 Task: Add Immaculate Baking Company Organic Choco Chunk Cookie Dough to the cart.
Action: Mouse moved to (949, 313)
Screenshot: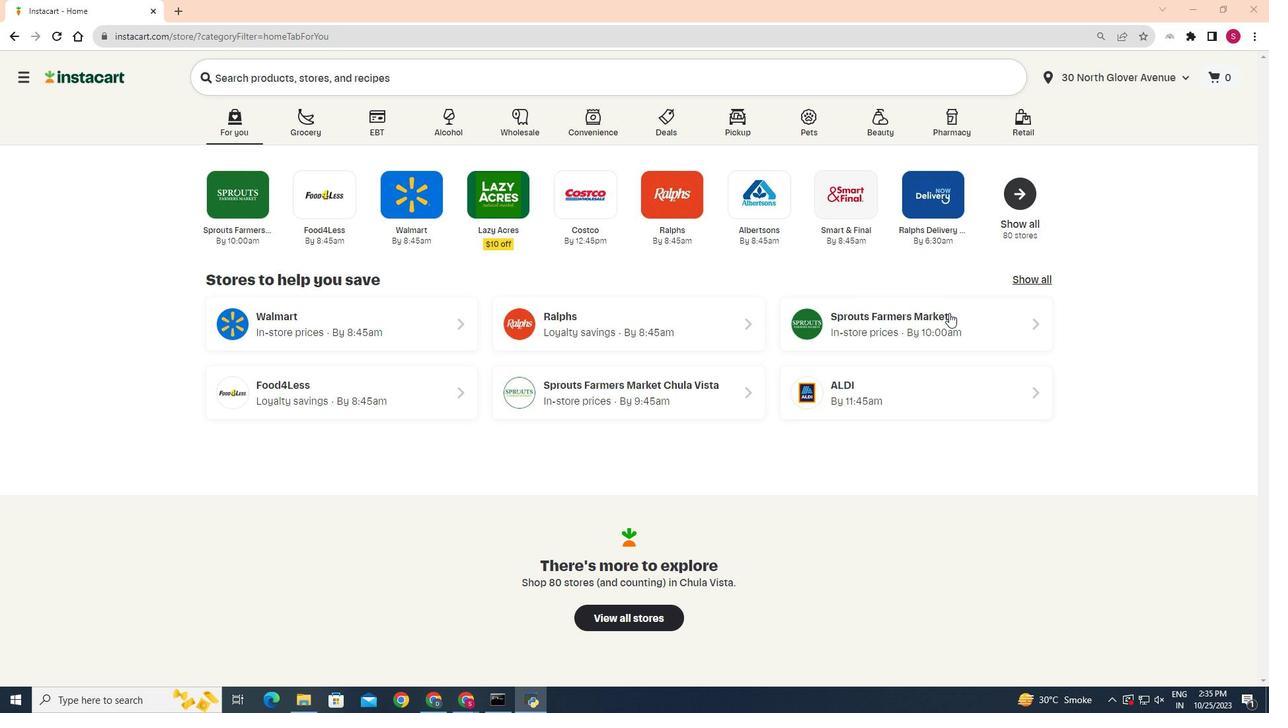 
Action: Mouse pressed left at (949, 313)
Screenshot: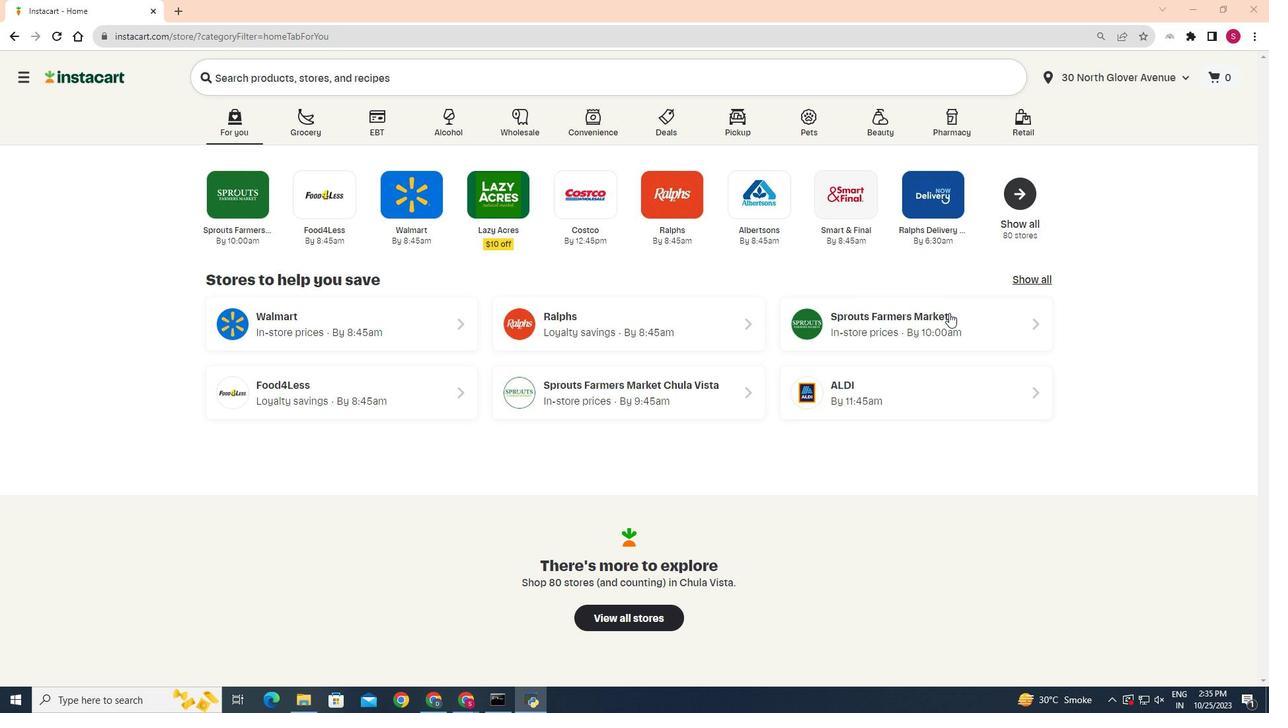 
Action: Mouse moved to (66, 578)
Screenshot: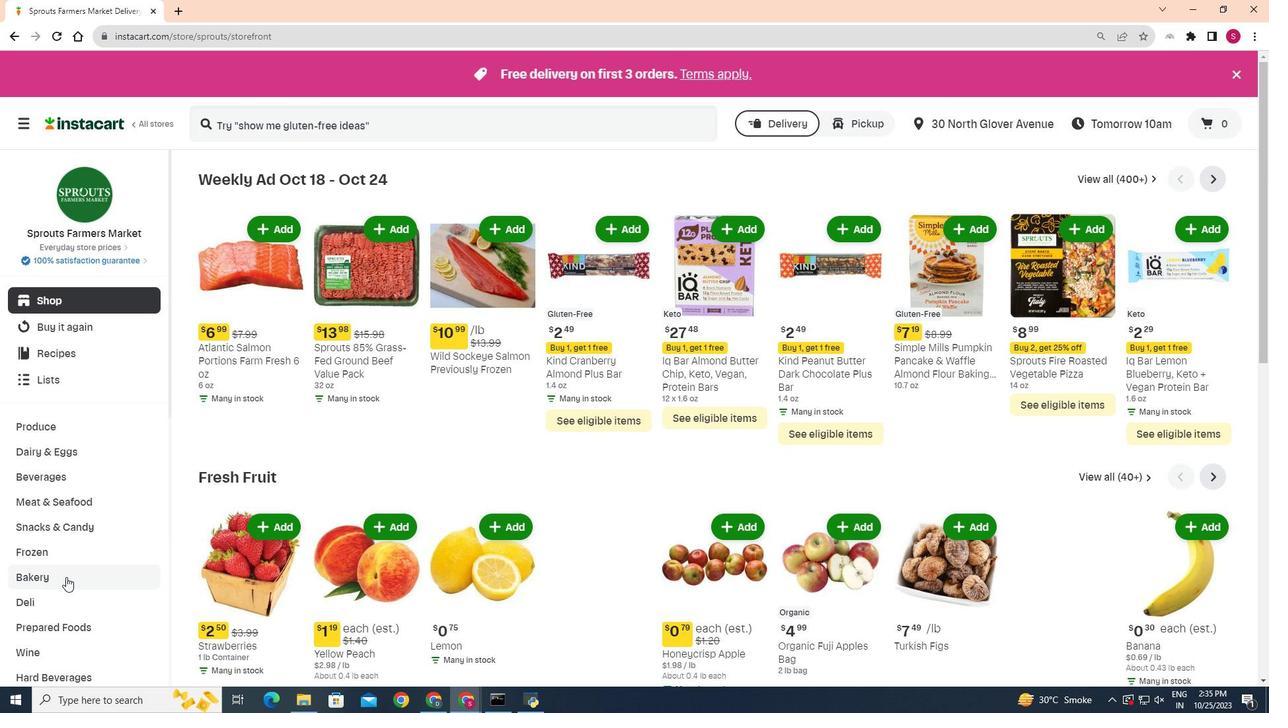 
Action: Mouse pressed left at (66, 578)
Screenshot: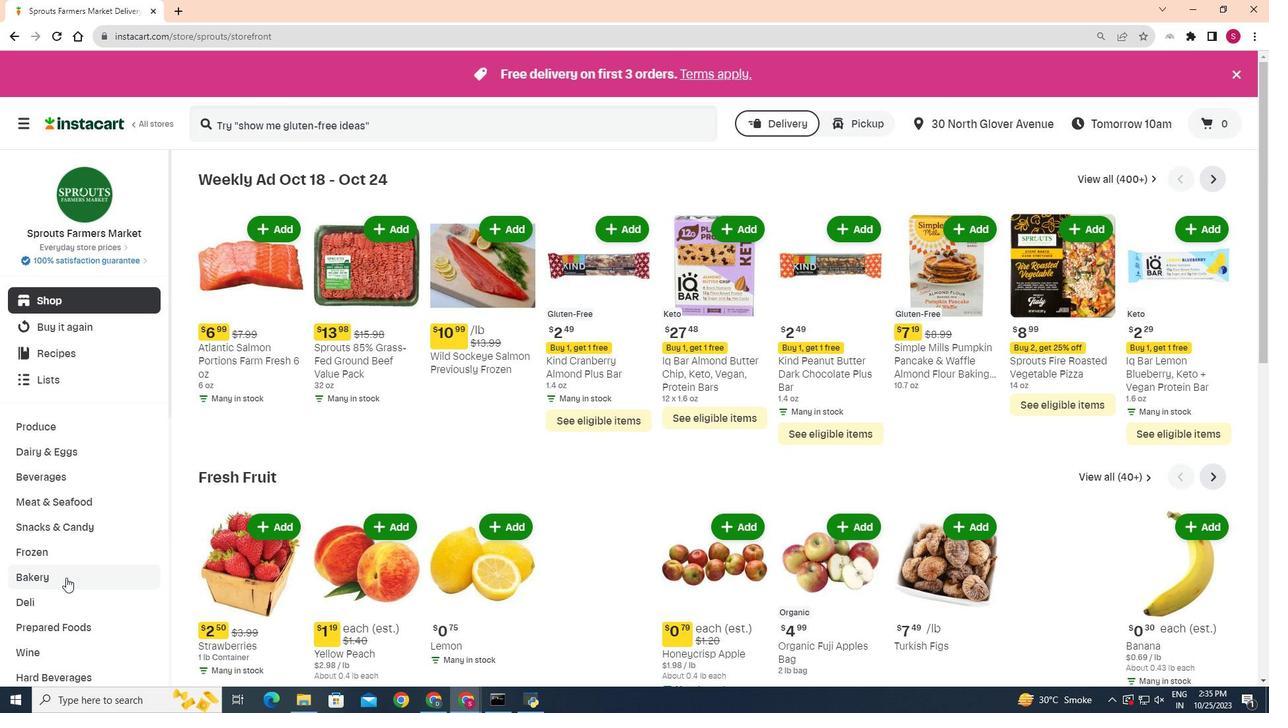 
Action: Mouse moved to (456, 202)
Screenshot: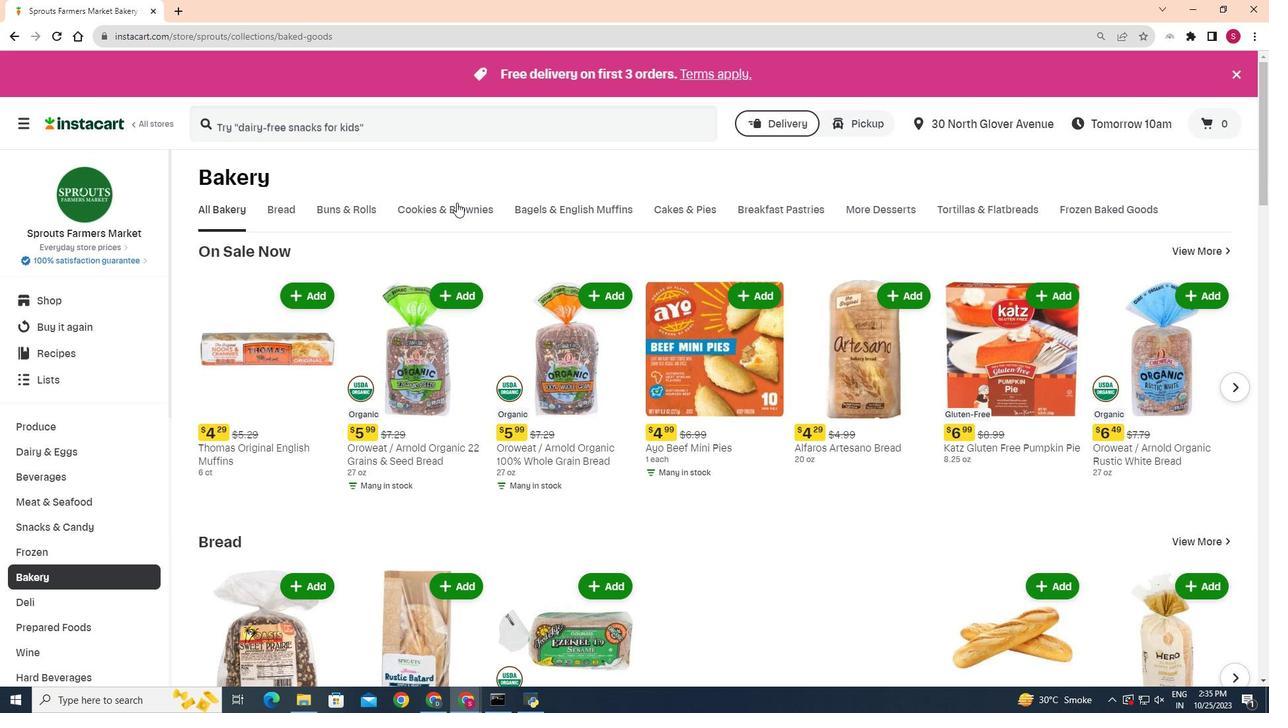 
Action: Mouse pressed left at (456, 202)
Screenshot: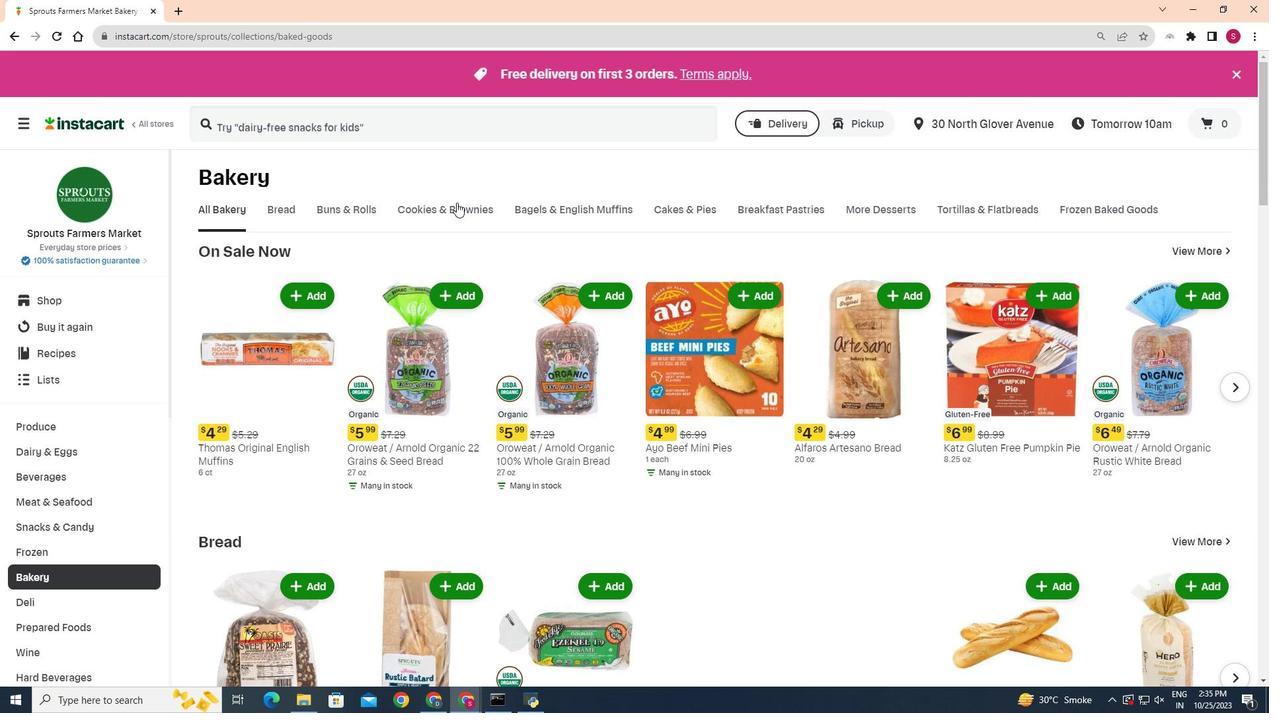 
Action: Mouse moved to (290, 261)
Screenshot: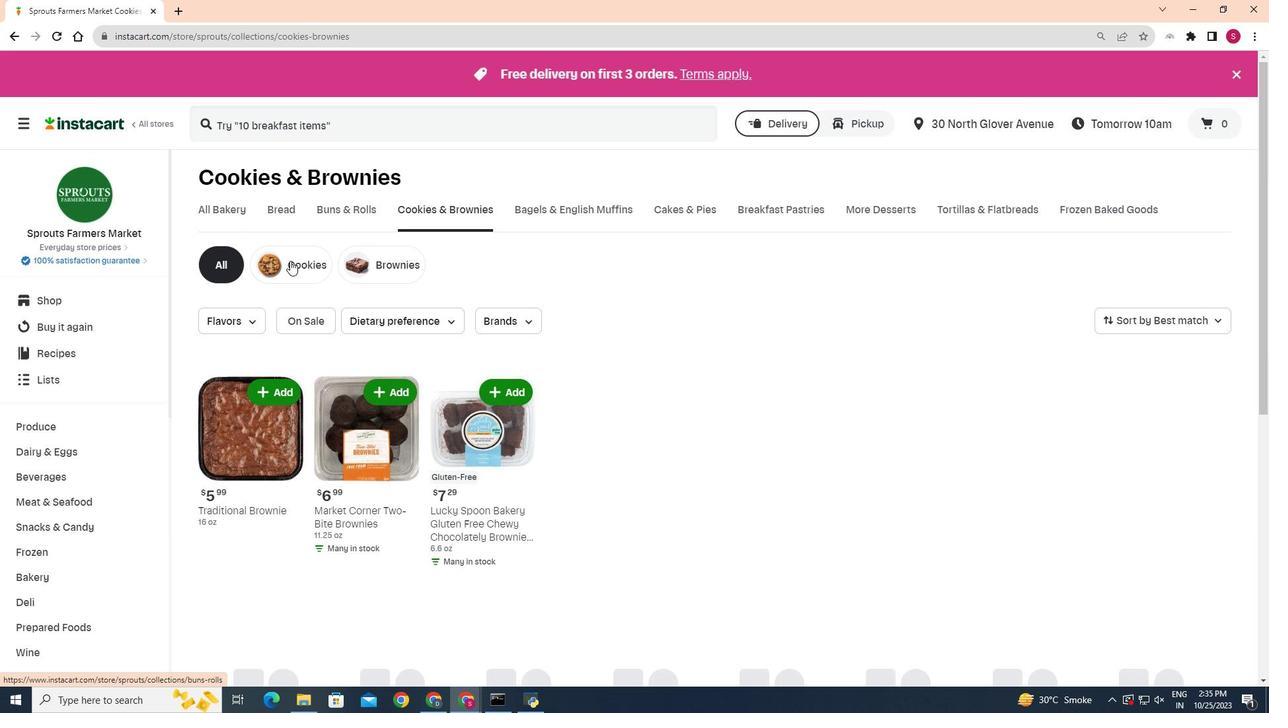 
Action: Mouse pressed left at (290, 261)
Screenshot: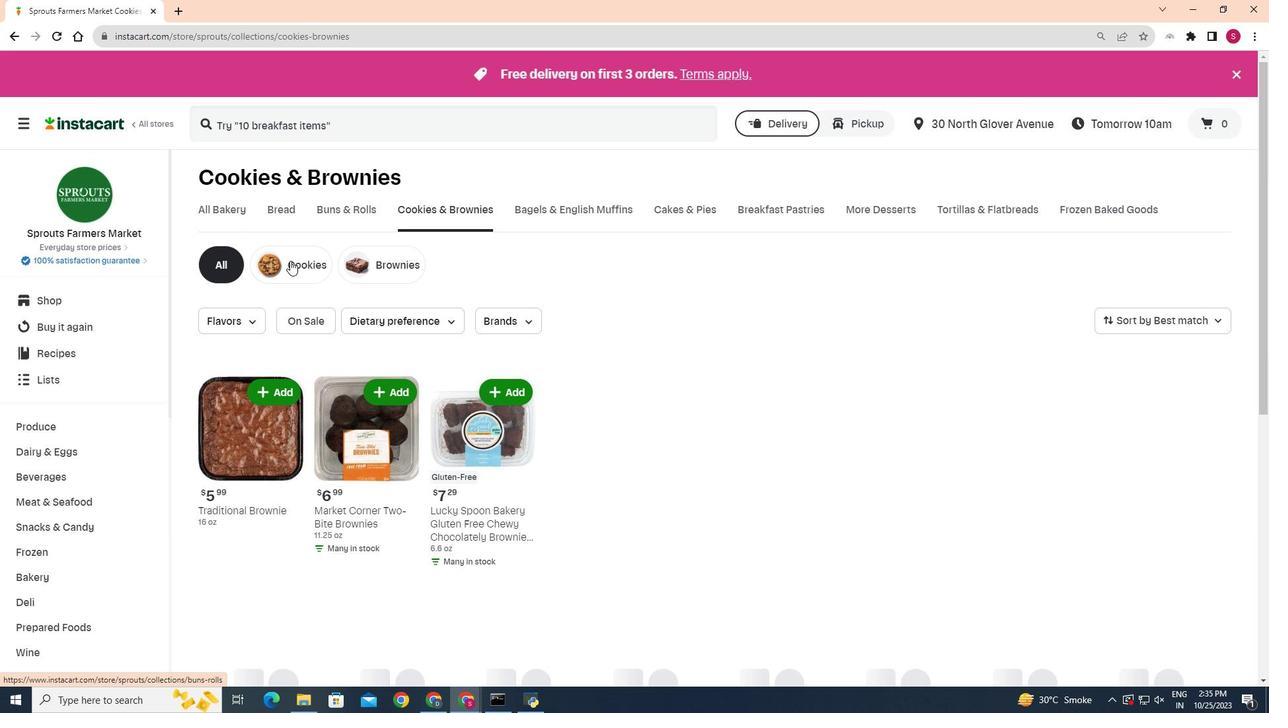 
Action: Mouse moved to (1126, 429)
Screenshot: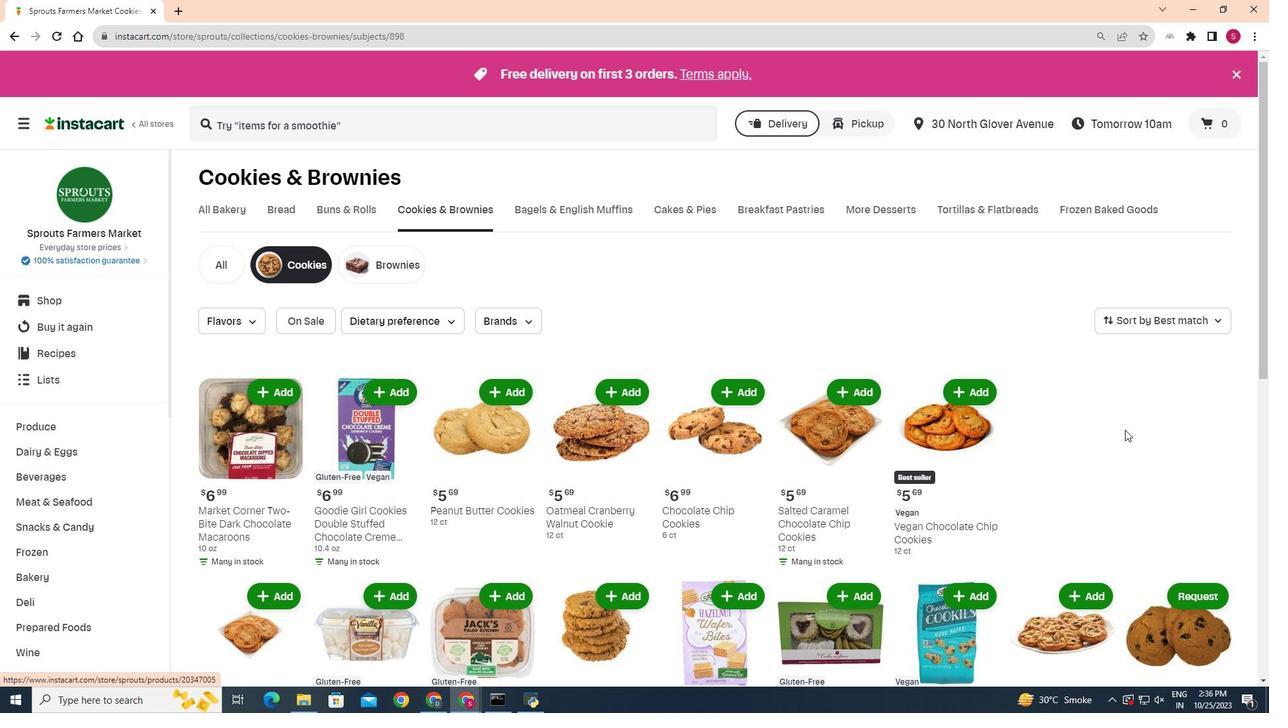 
Action: Mouse scrolled (1126, 429) with delta (0, 0)
Screenshot: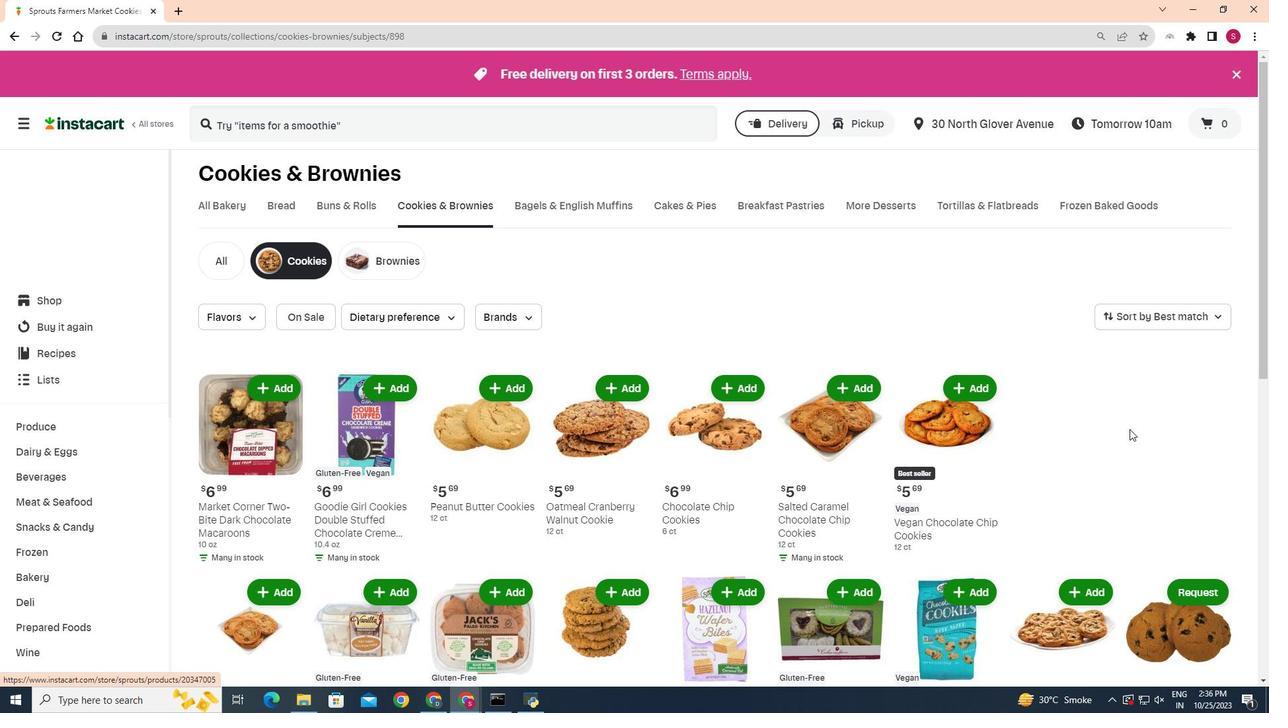 
Action: Mouse moved to (1133, 429)
Screenshot: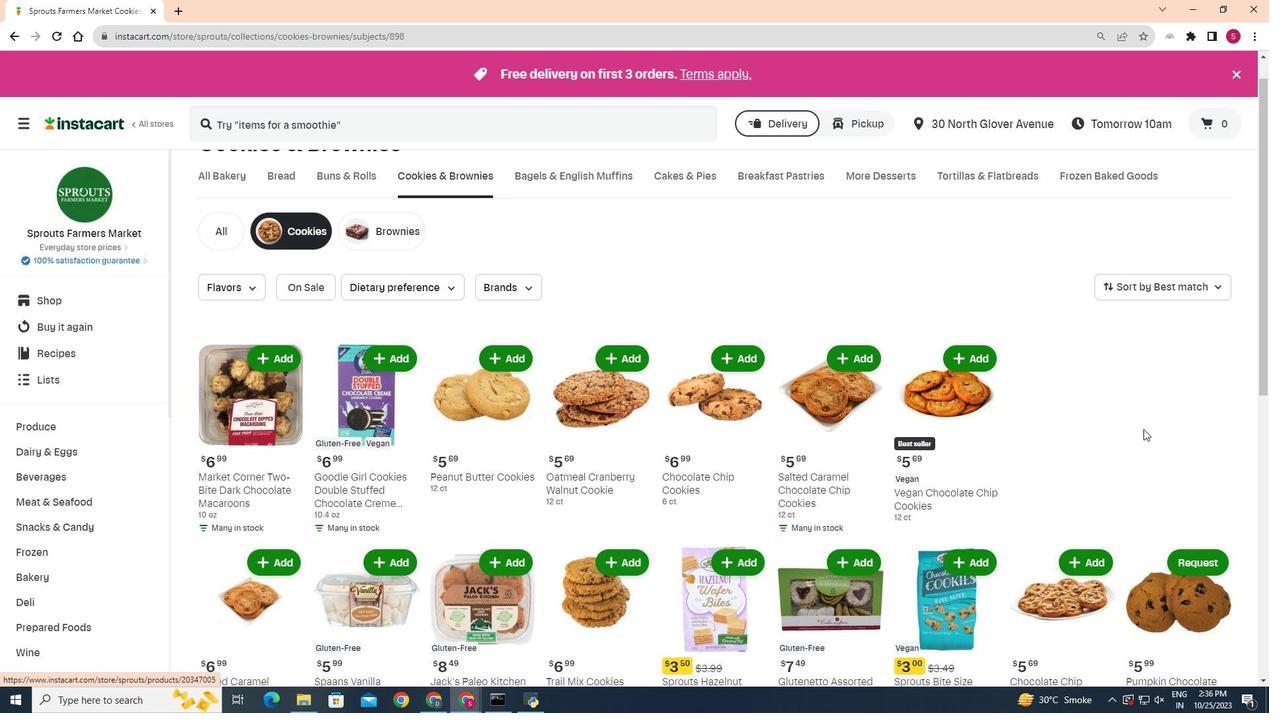 
Action: Mouse scrolled (1133, 429) with delta (0, 0)
Screenshot: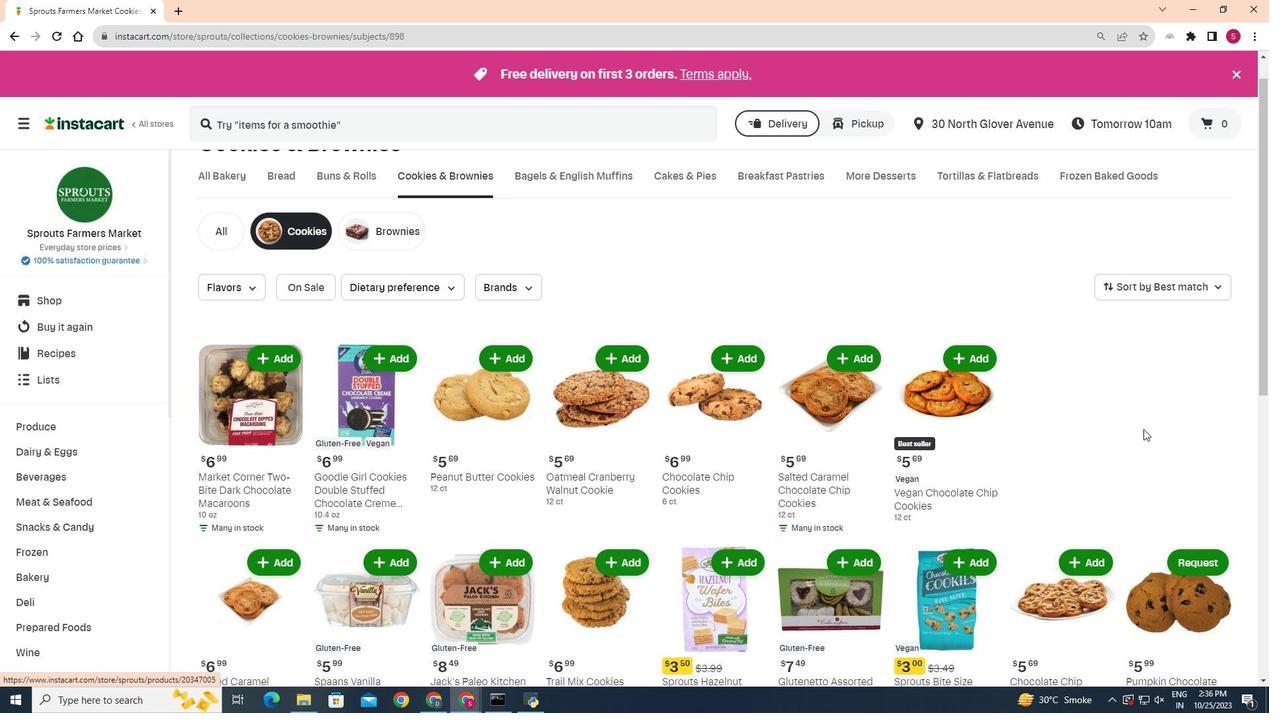 
Action: Mouse moved to (1144, 429)
Screenshot: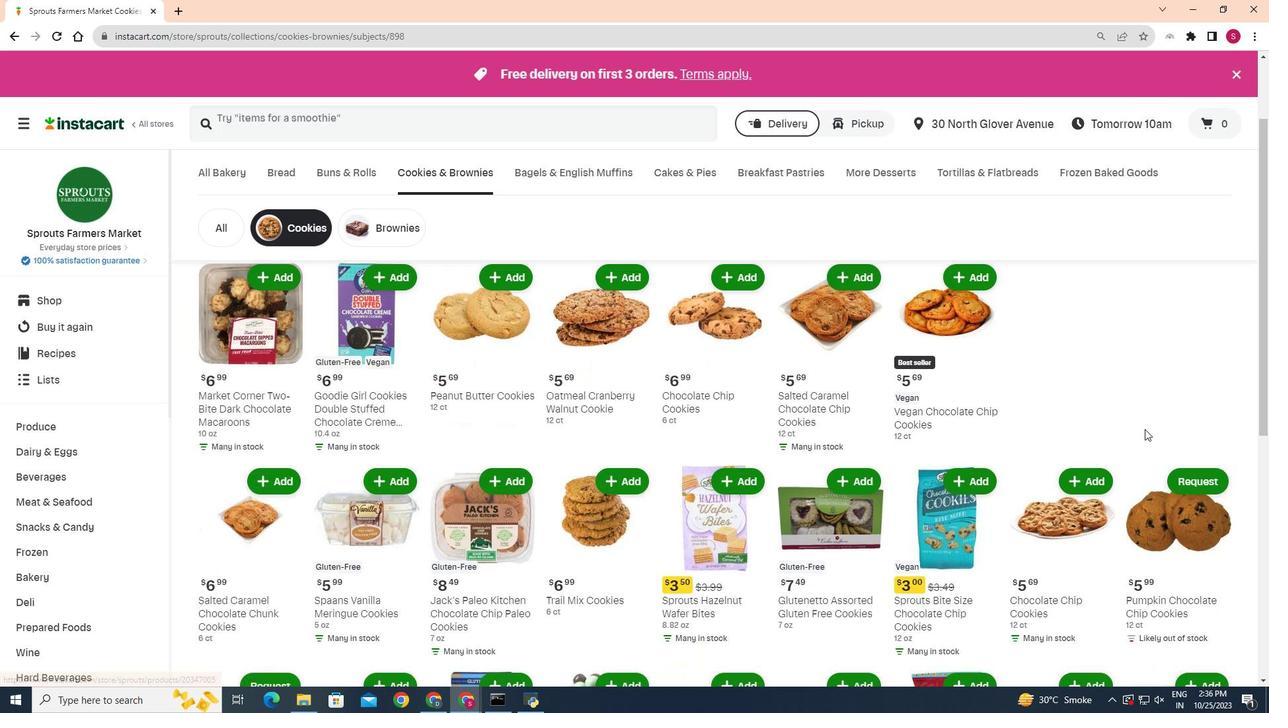 
Action: Mouse scrolled (1144, 429) with delta (0, 0)
Screenshot: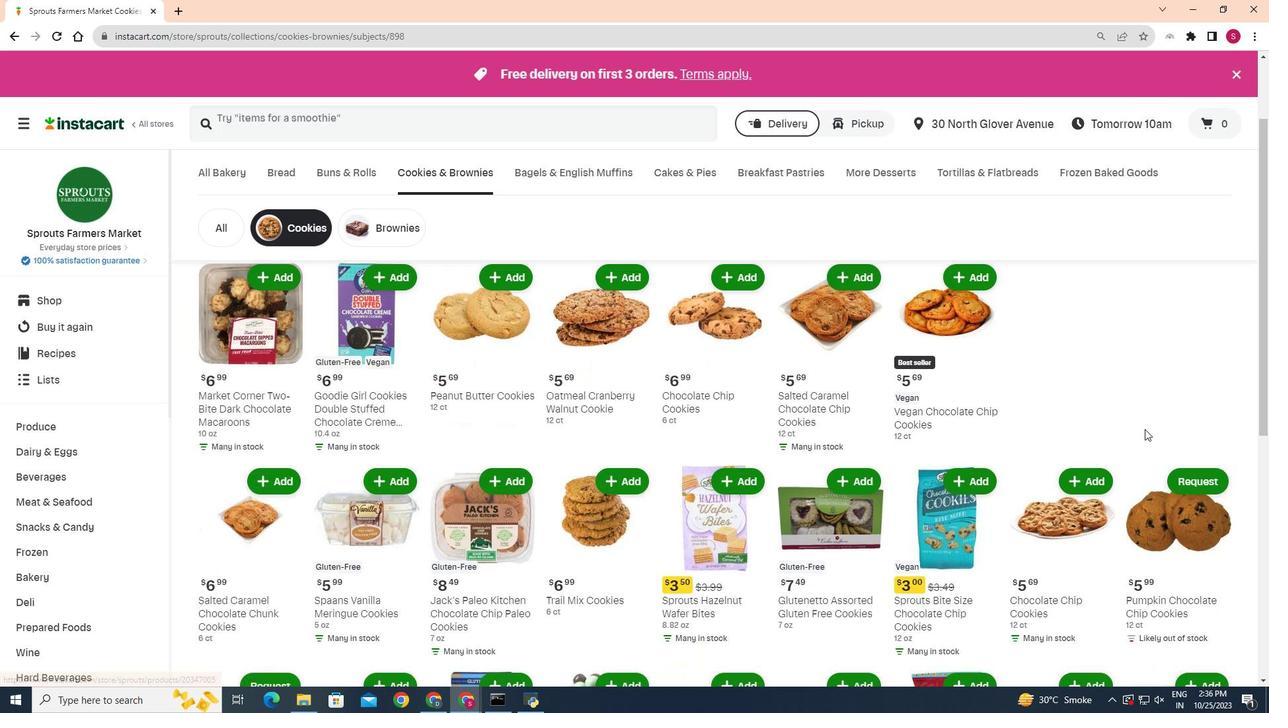 
Action: Mouse moved to (237, 475)
Screenshot: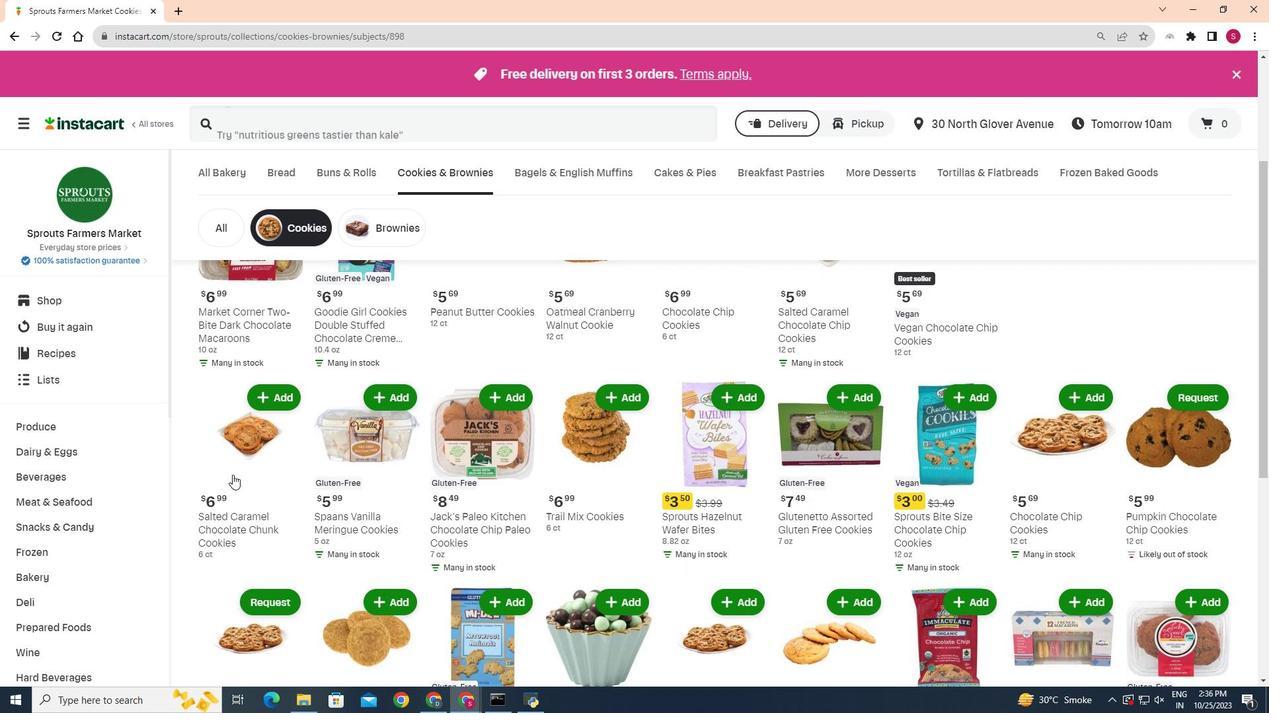 
Action: Mouse scrolled (237, 474) with delta (0, 0)
Screenshot: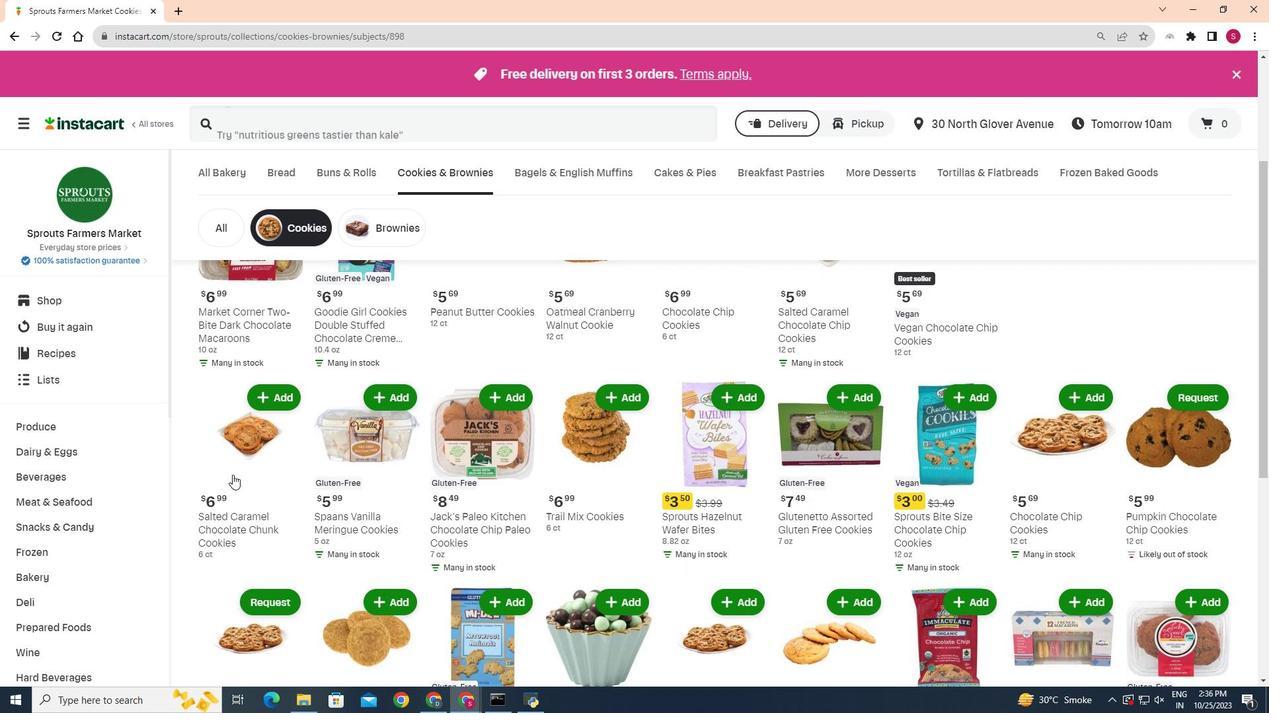 
Action: Mouse moved to (232, 475)
Screenshot: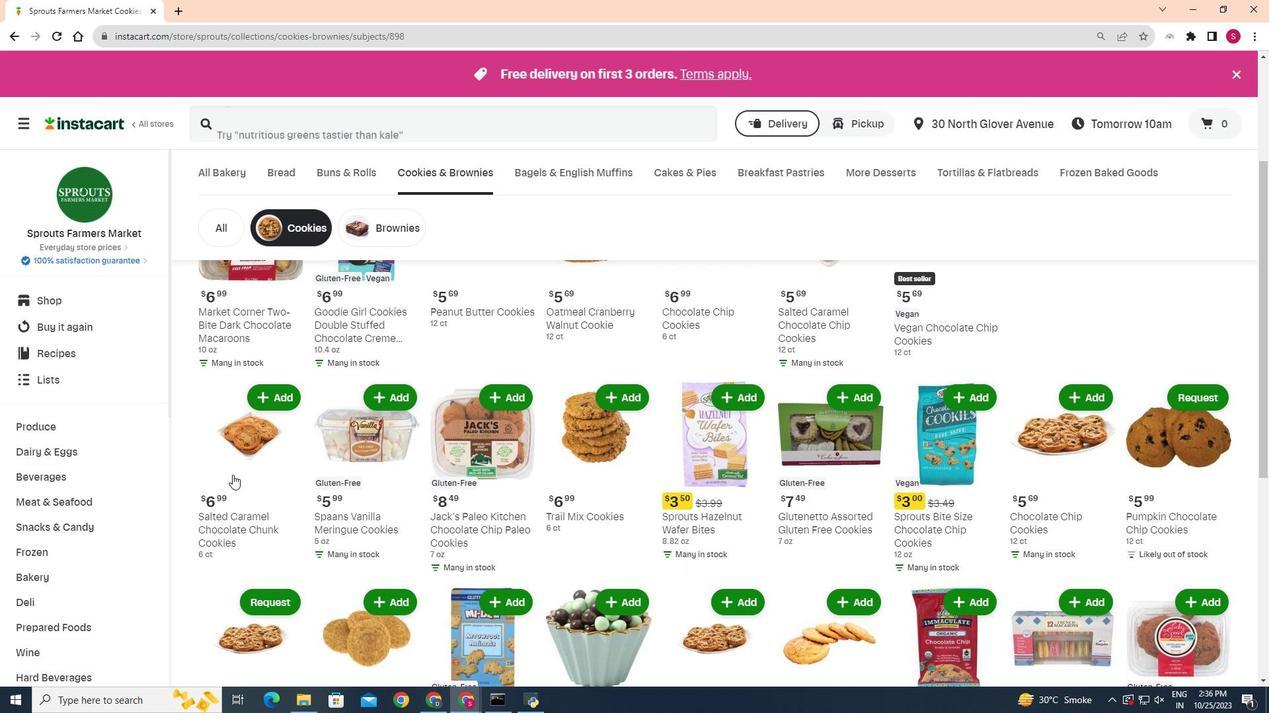 
Action: Mouse scrolled (232, 474) with delta (0, 0)
Screenshot: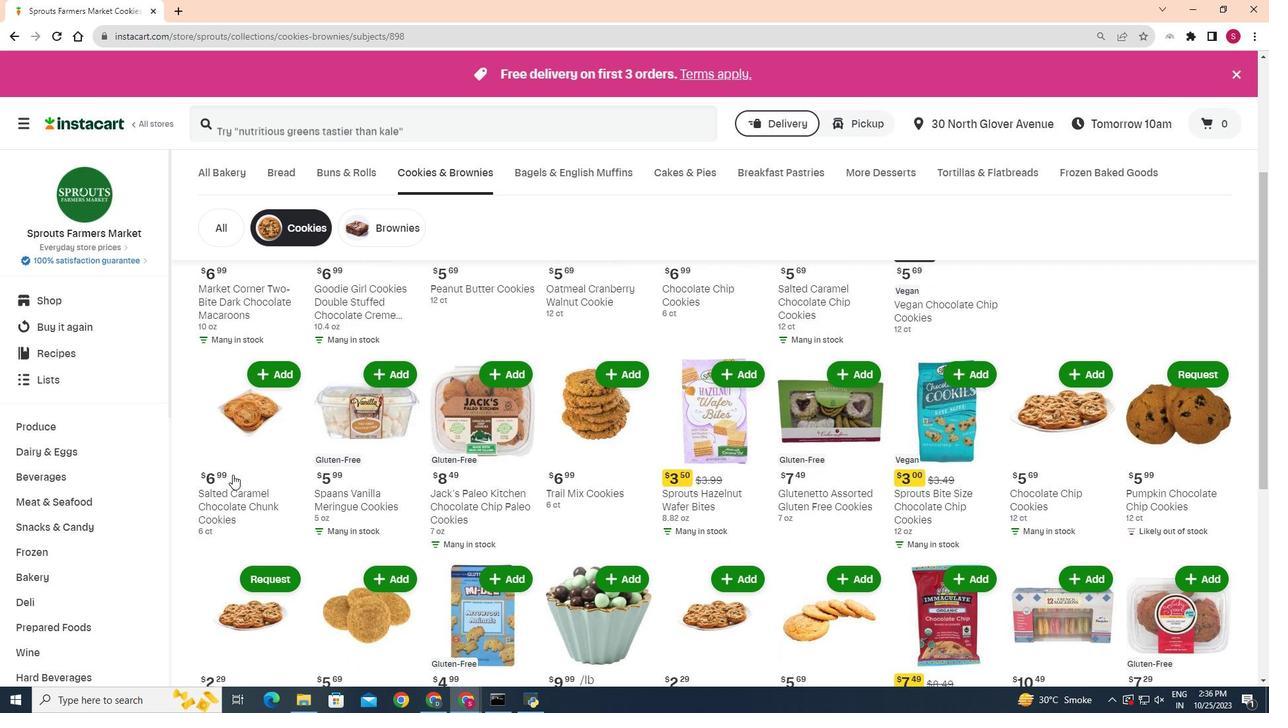 
Action: Mouse scrolled (232, 474) with delta (0, 0)
Screenshot: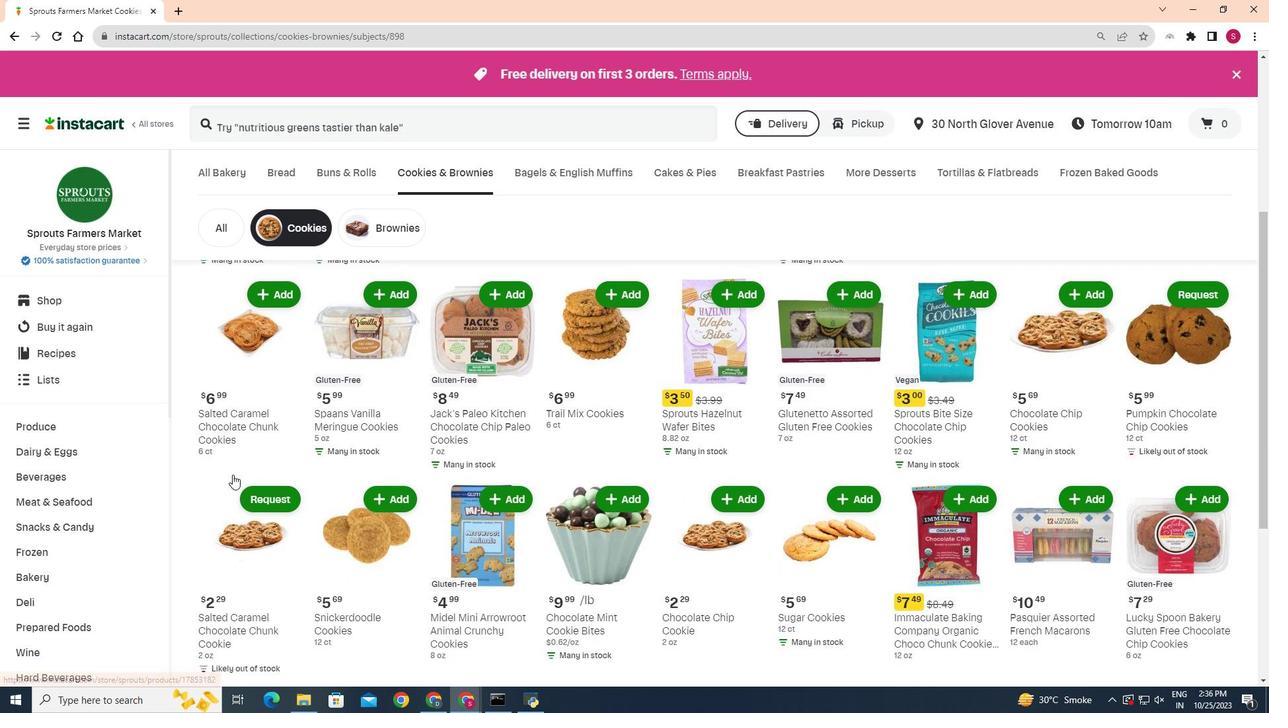 
Action: Mouse moved to (974, 404)
Screenshot: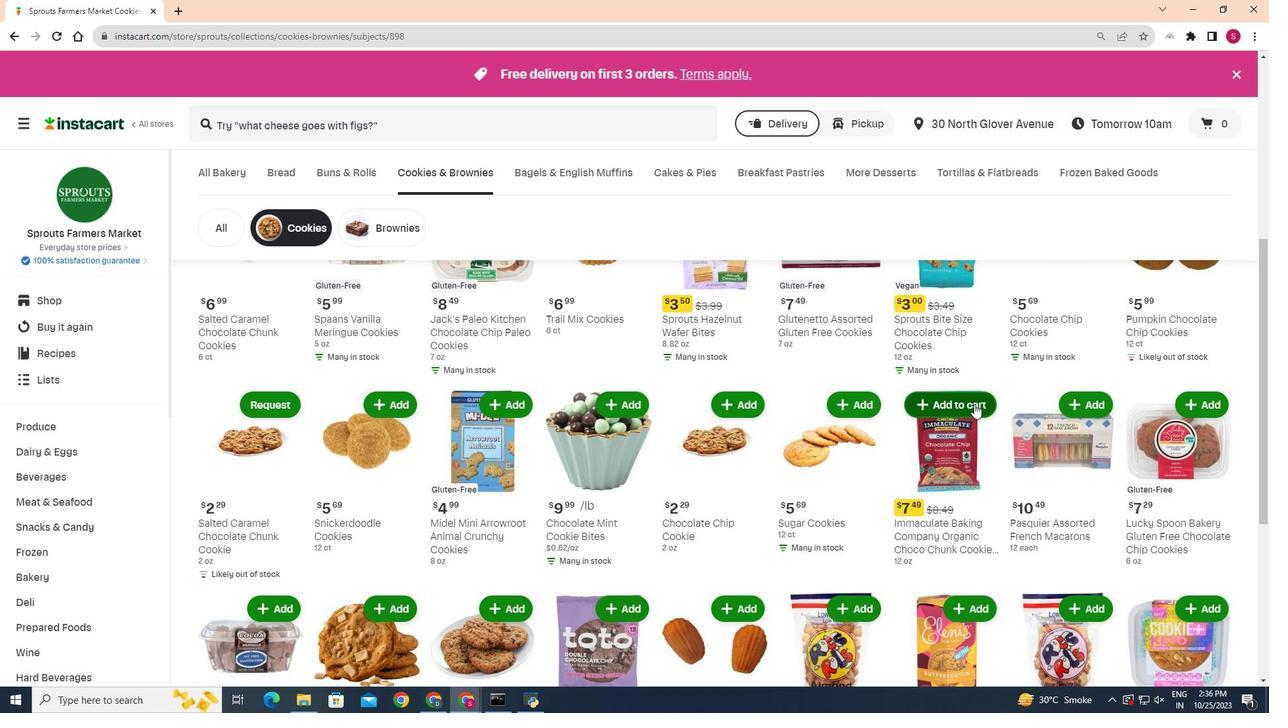 
Action: Mouse pressed left at (974, 404)
Screenshot: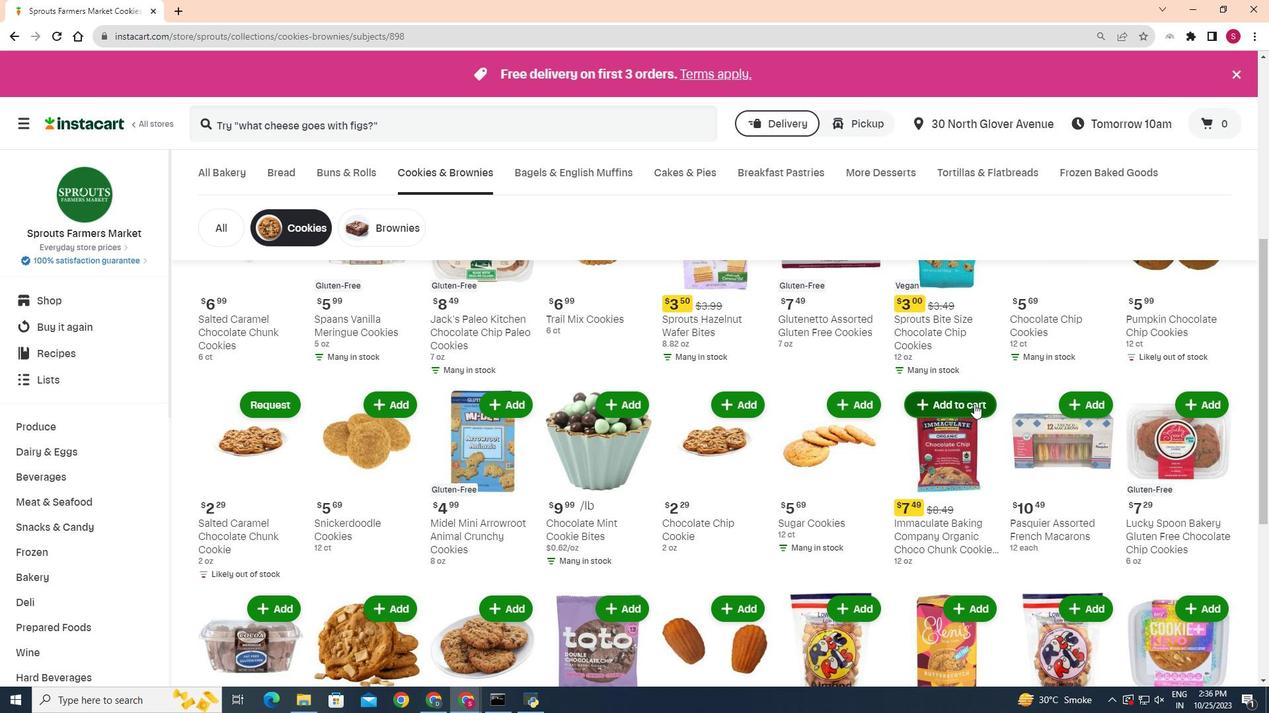 
Action: Mouse moved to (897, 473)
Screenshot: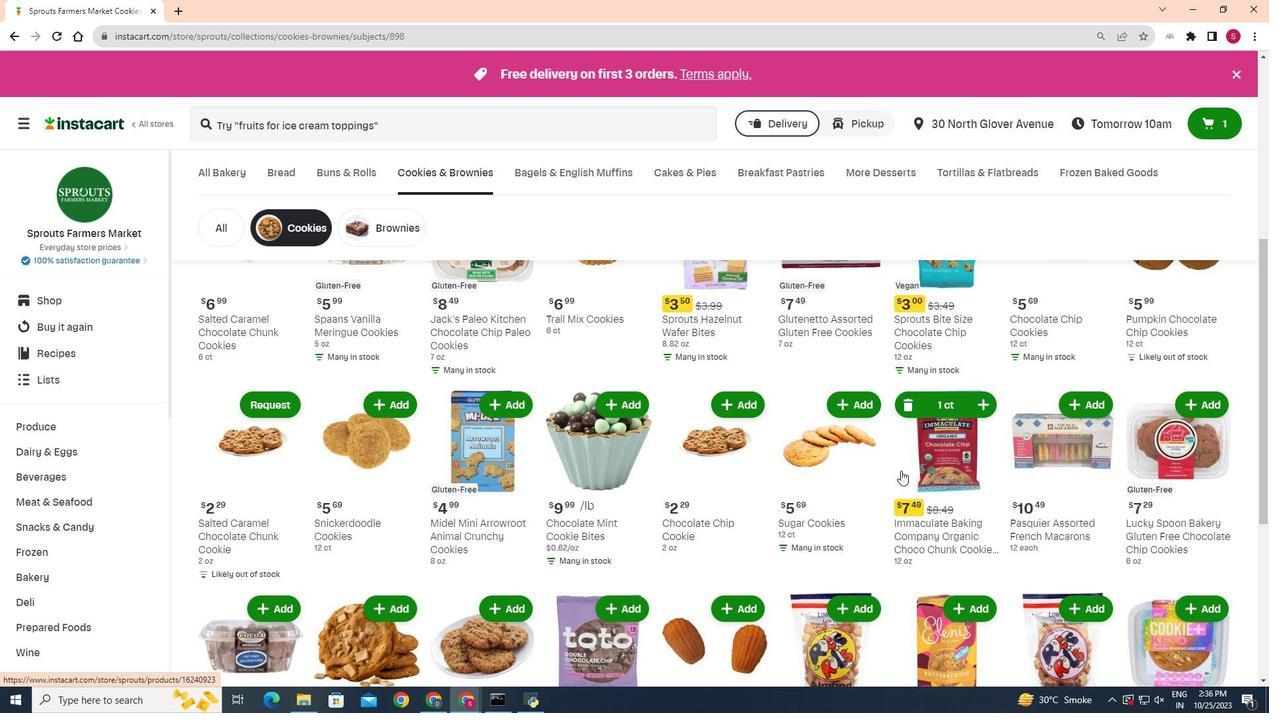 
